 Task: Create a due date automation trigger when advanced on, on the tuesday of the week a card is due add fields without custom field "Resume" set to a date less than 1 working days from now at 11:00 AM.
Action: Mouse moved to (1029, 81)
Screenshot: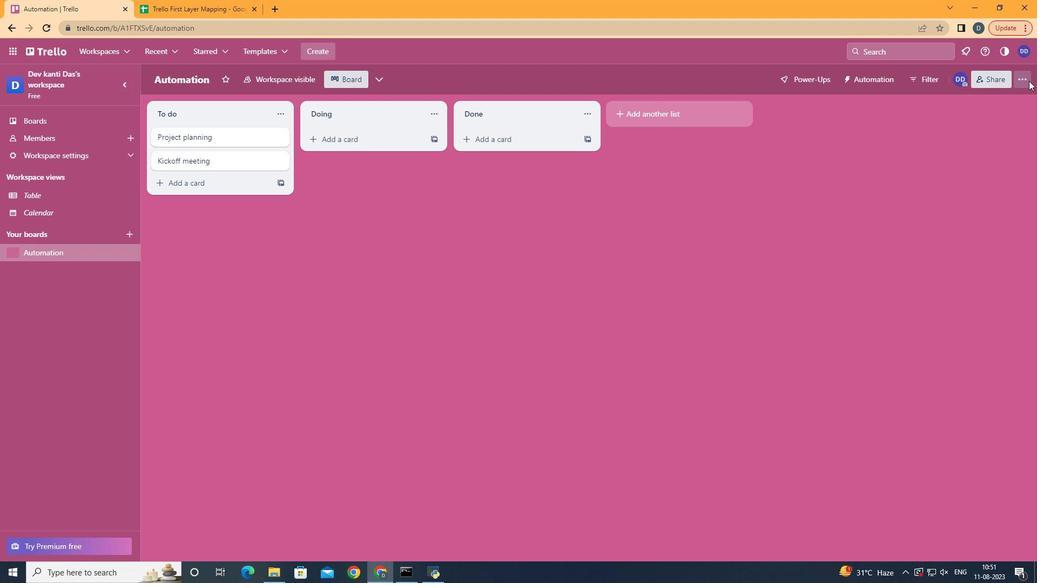 
Action: Mouse pressed left at (1029, 81)
Screenshot: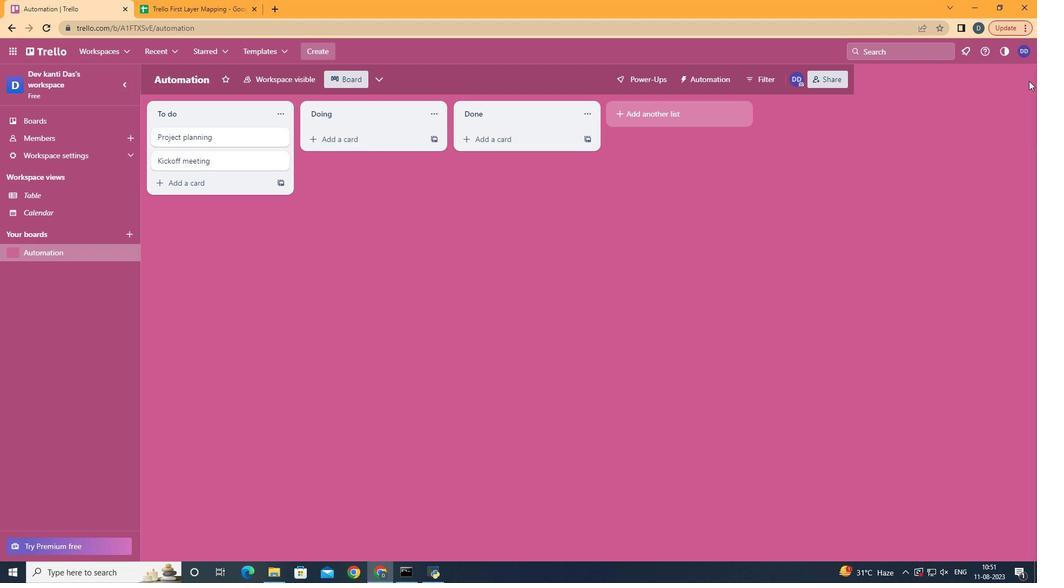 
Action: Mouse moved to (944, 222)
Screenshot: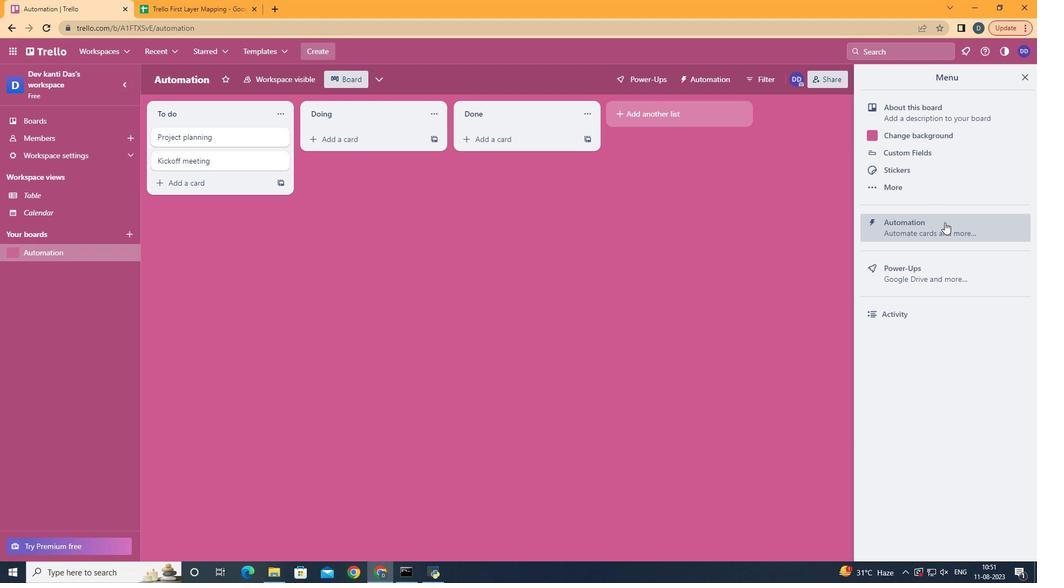 
Action: Mouse pressed left at (944, 222)
Screenshot: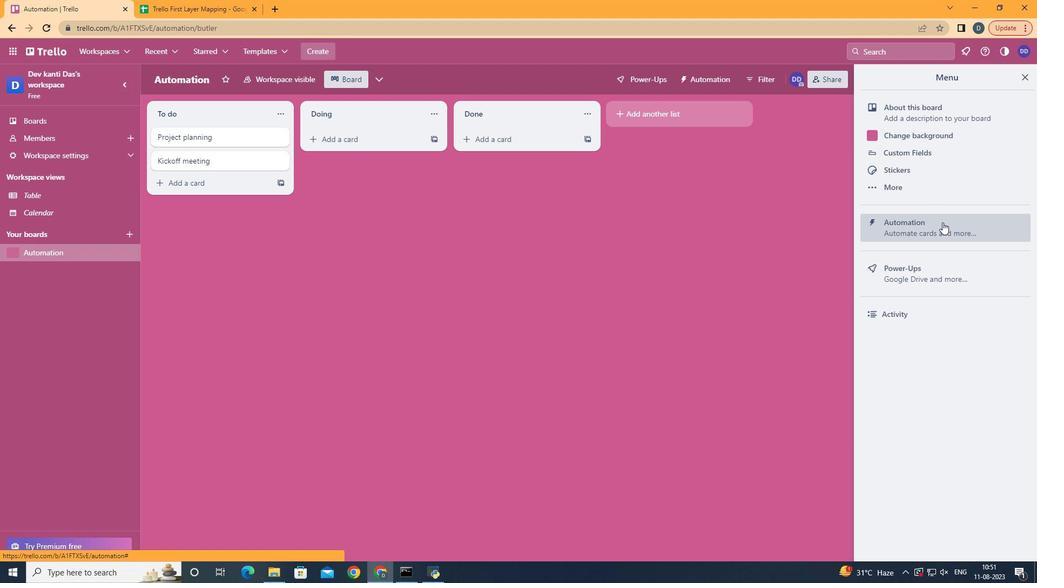 
Action: Mouse moved to (195, 214)
Screenshot: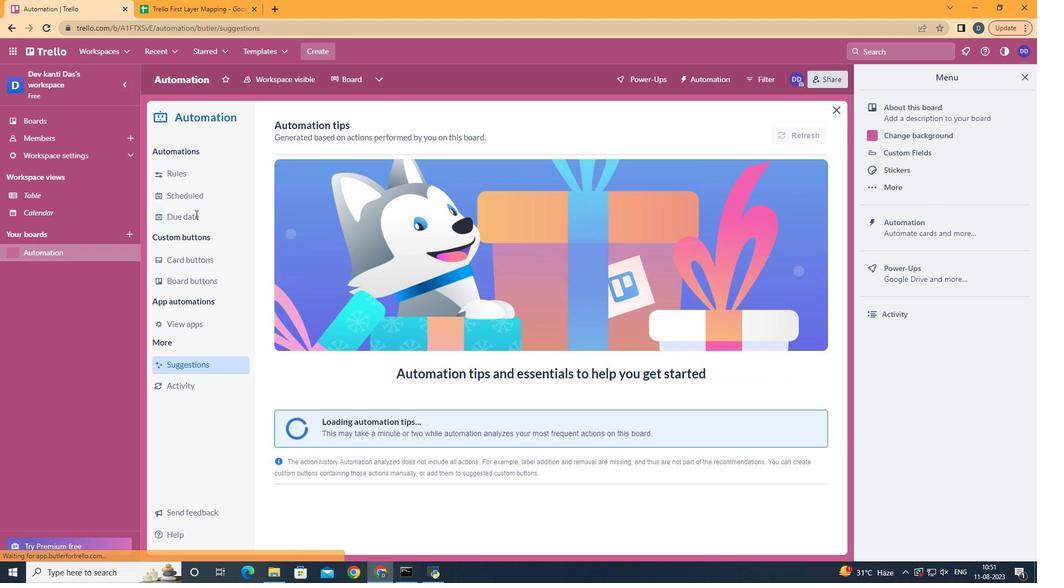 
Action: Mouse pressed left at (195, 214)
Screenshot: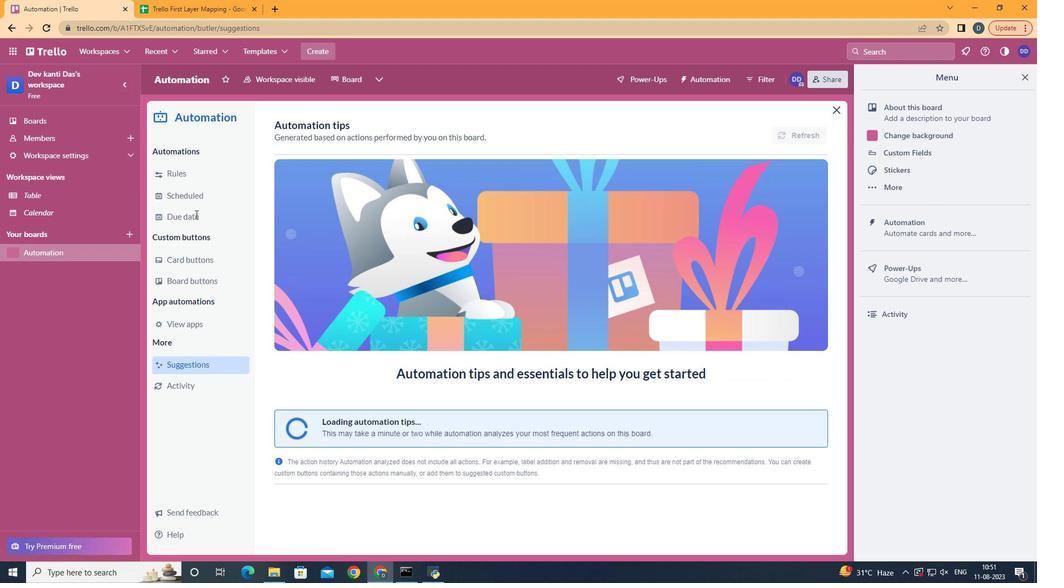 
Action: Mouse moved to (772, 124)
Screenshot: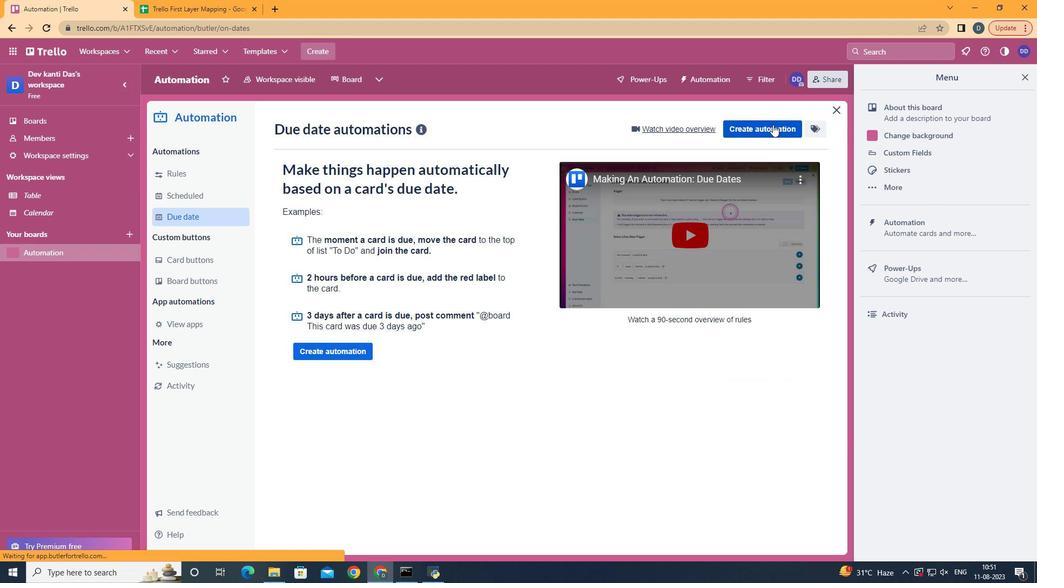 
Action: Mouse pressed left at (772, 124)
Screenshot: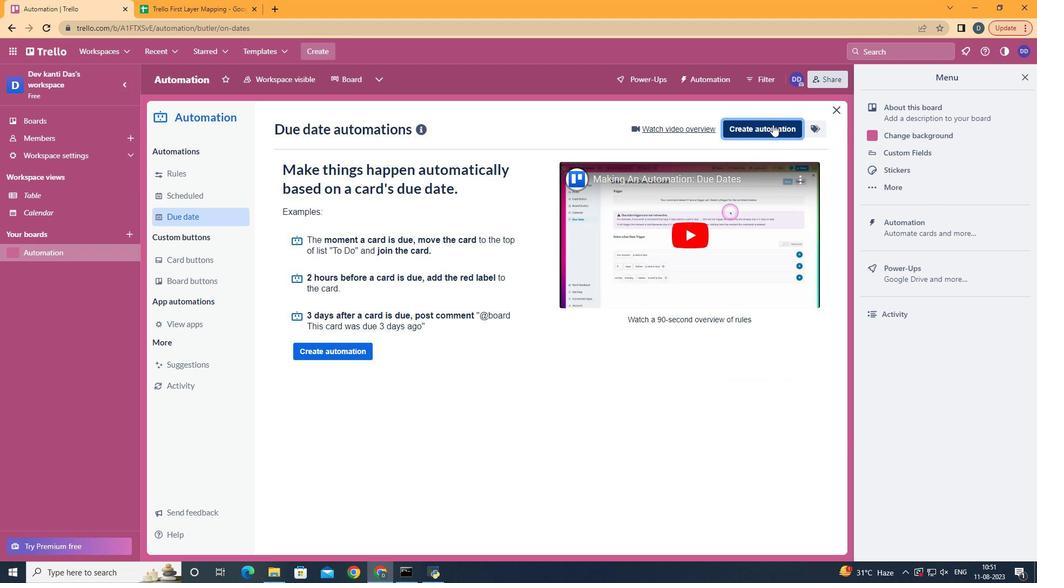 
Action: Mouse moved to (607, 231)
Screenshot: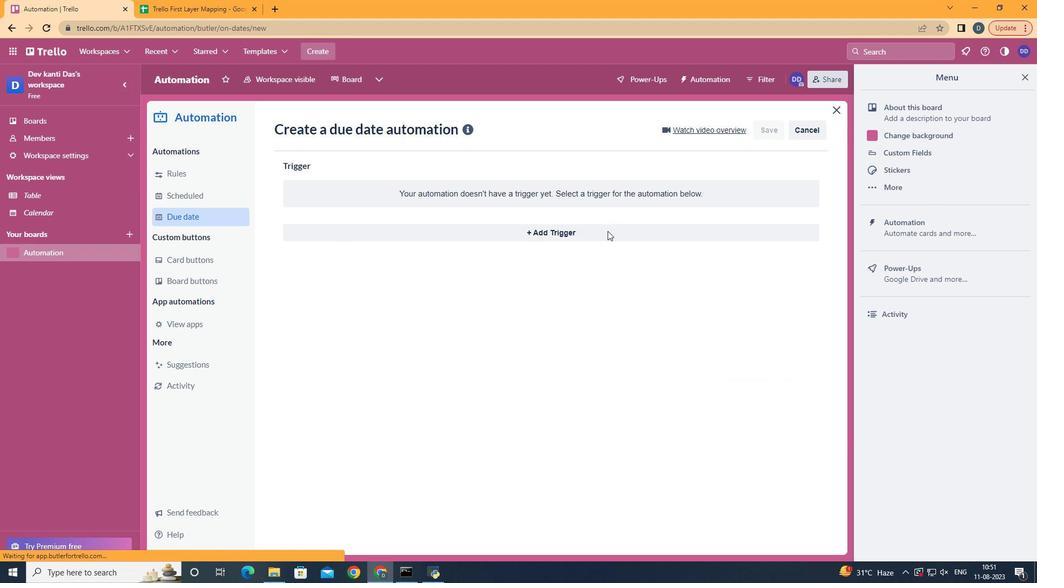 
Action: Mouse pressed left at (607, 231)
Screenshot: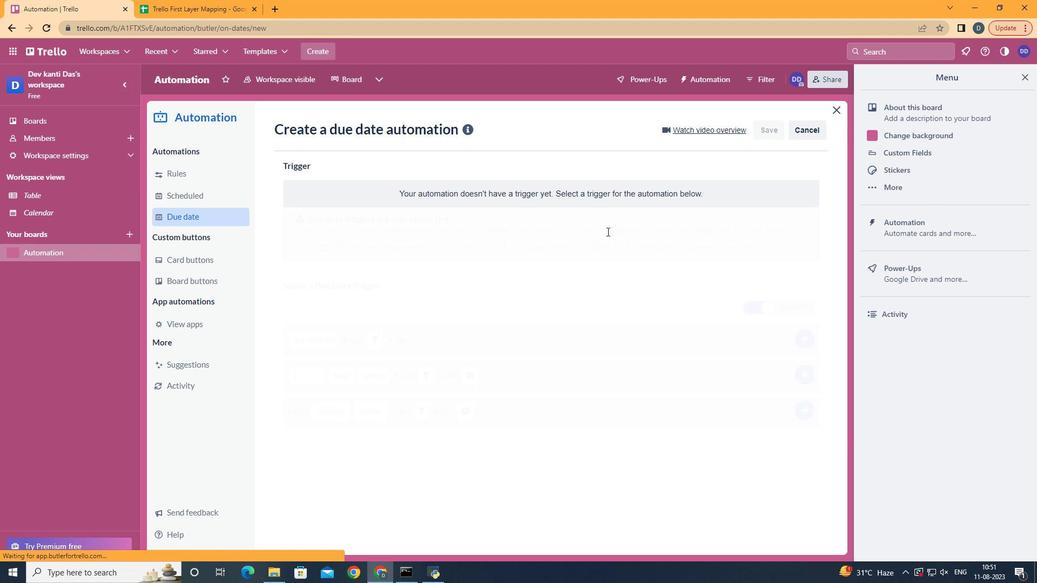 
Action: Mouse moved to (352, 306)
Screenshot: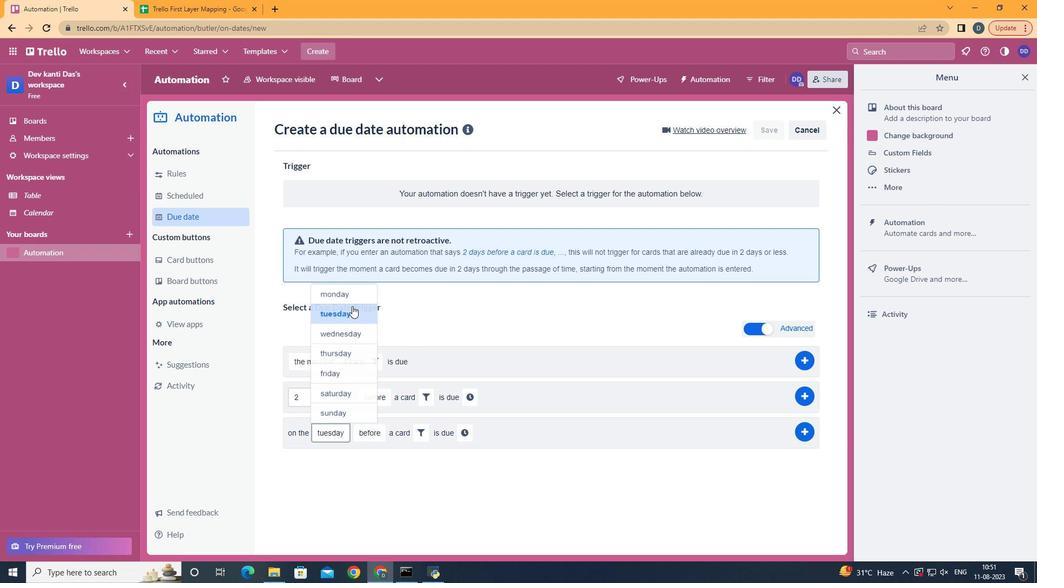 
Action: Mouse pressed left at (352, 306)
Screenshot: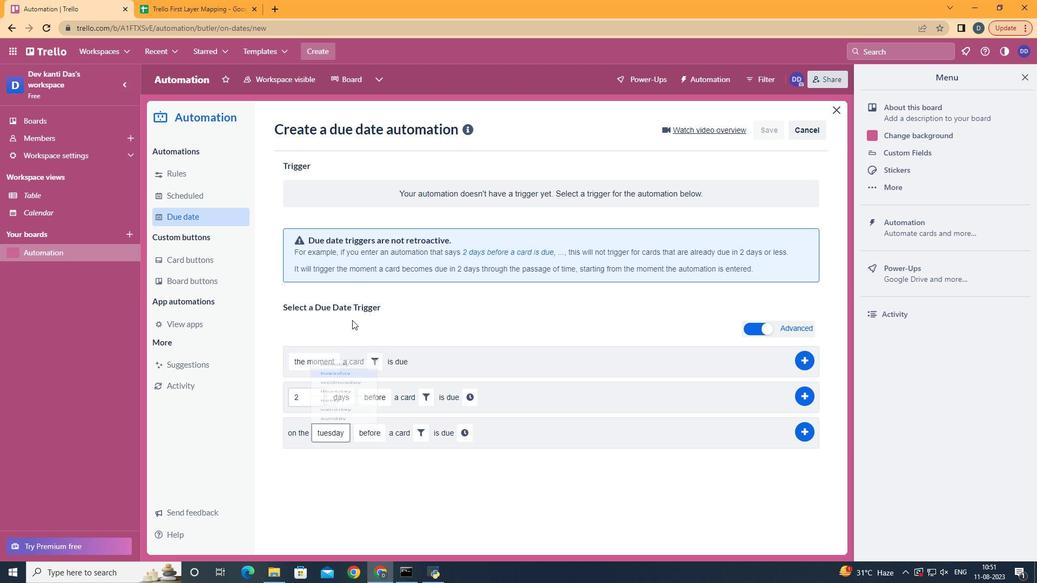
Action: Mouse moved to (384, 491)
Screenshot: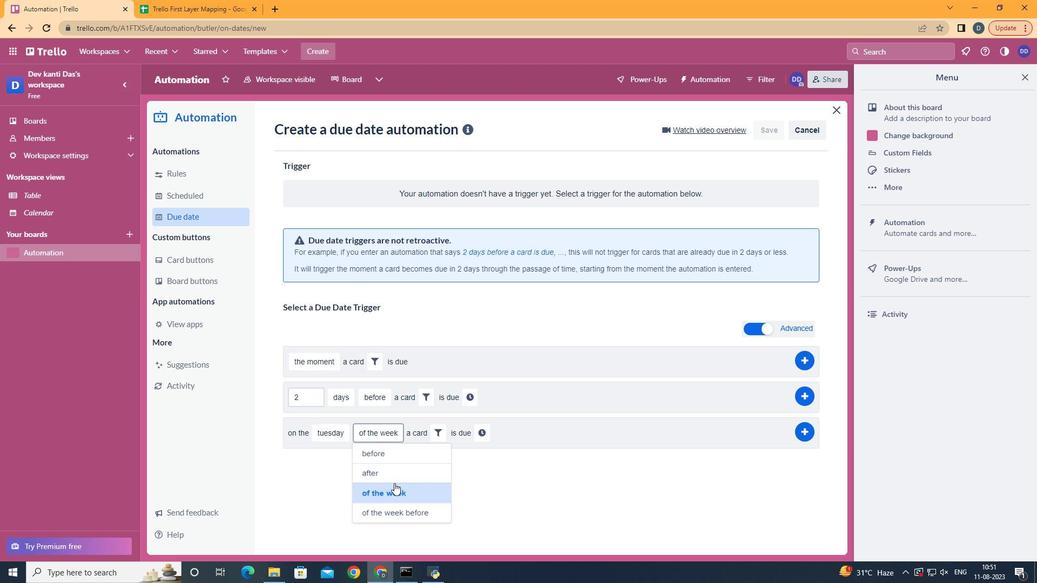 
Action: Mouse pressed left at (384, 491)
Screenshot: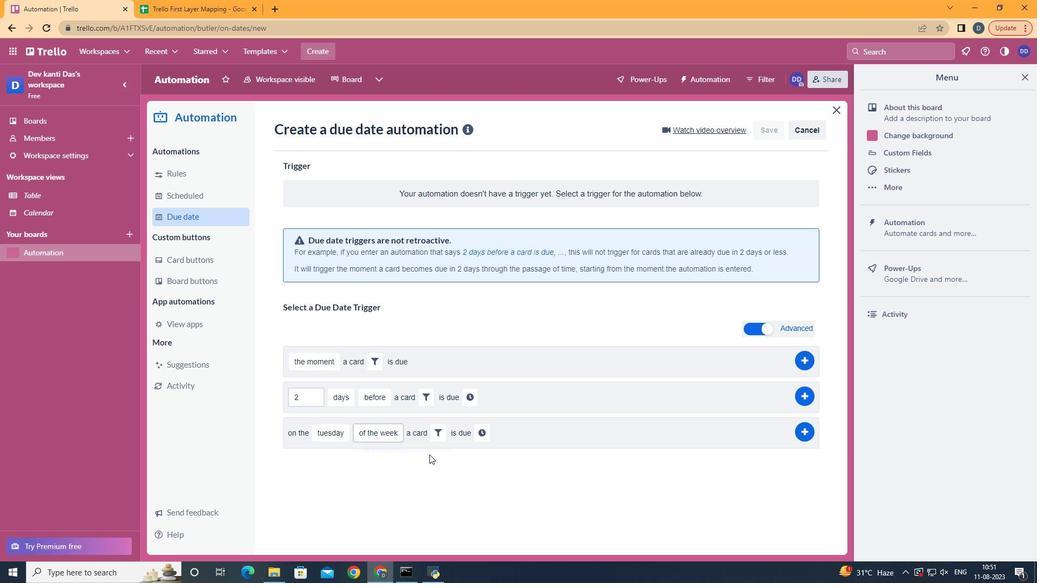 
Action: Mouse moved to (441, 439)
Screenshot: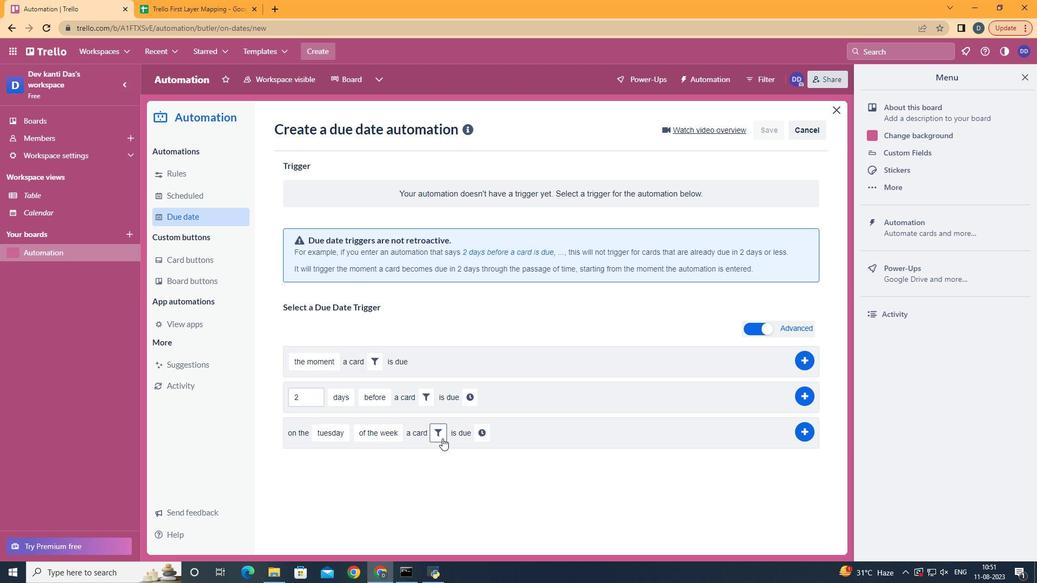 
Action: Mouse pressed left at (441, 439)
Screenshot: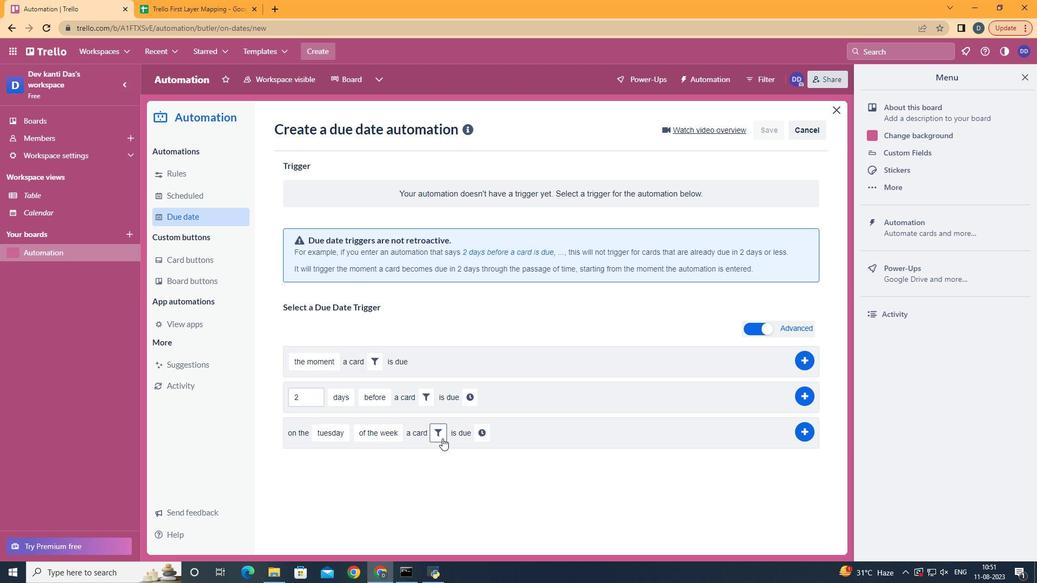 
Action: Mouse moved to (619, 471)
Screenshot: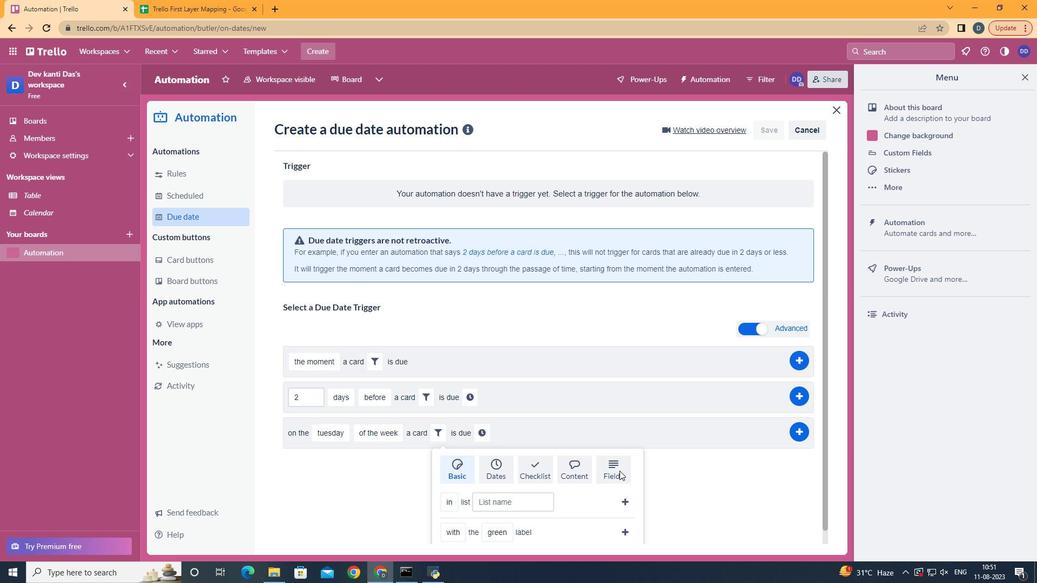 
Action: Mouse pressed left at (619, 471)
Screenshot: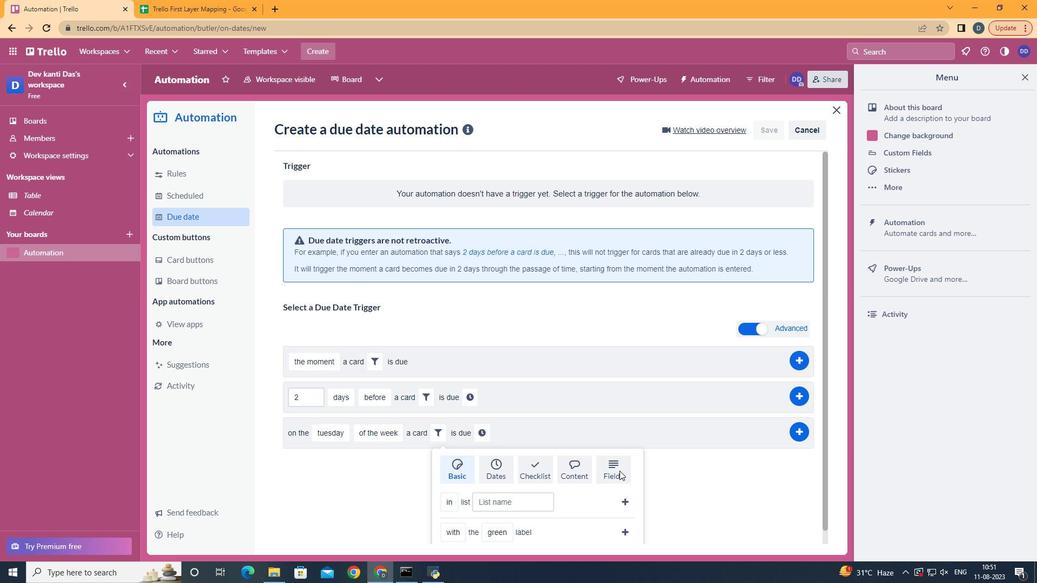 
Action: Mouse scrolled (619, 470) with delta (0, 0)
Screenshot: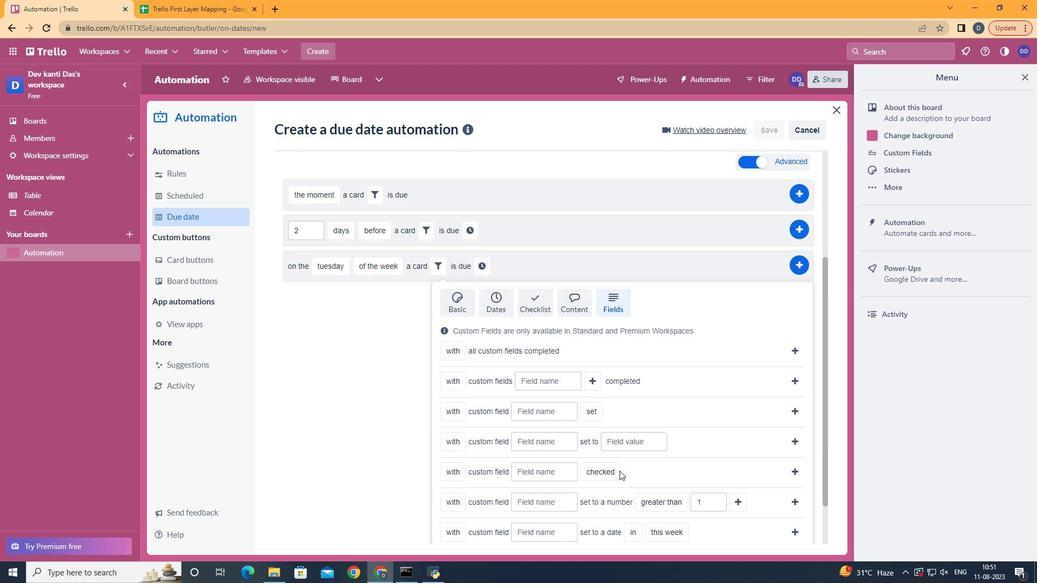 
Action: Mouse scrolled (619, 470) with delta (0, 0)
Screenshot: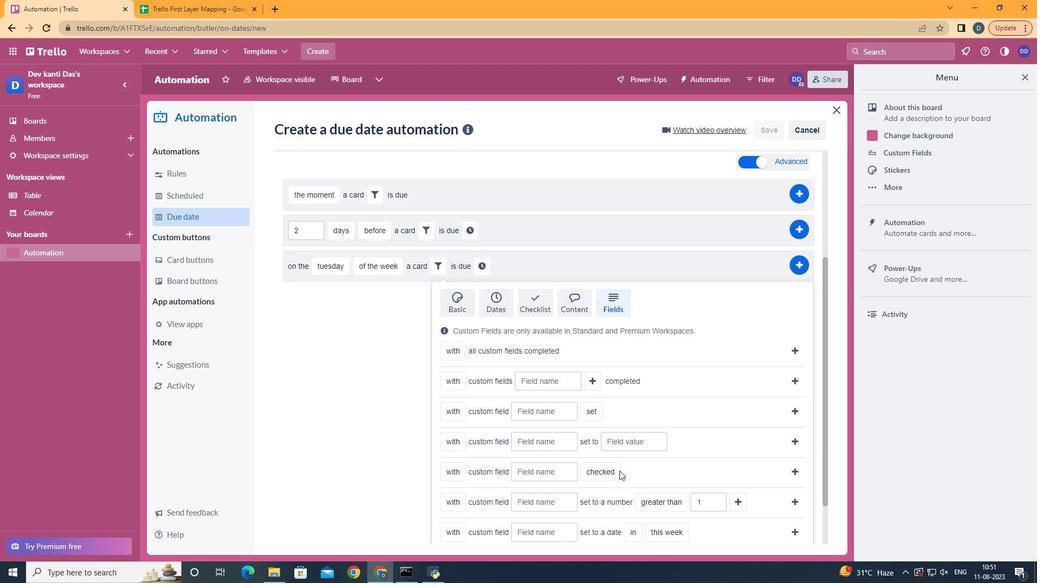 
Action: Mouse scrolled (619, 470) with delta (0, 0)
Screenshot: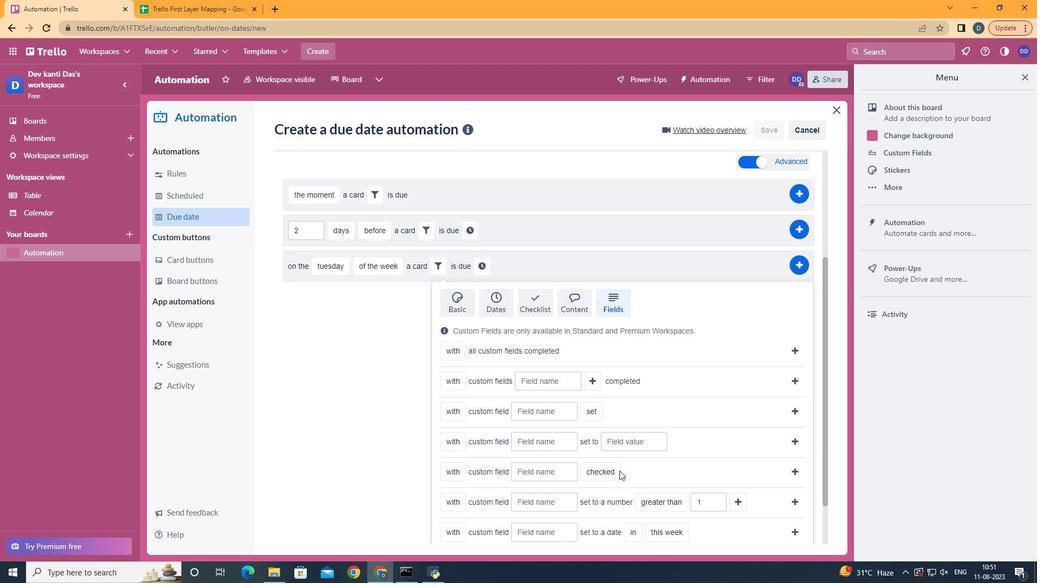 
Action: Mouse scrolled (619, 470) with delta (0, 0)
Screenshot: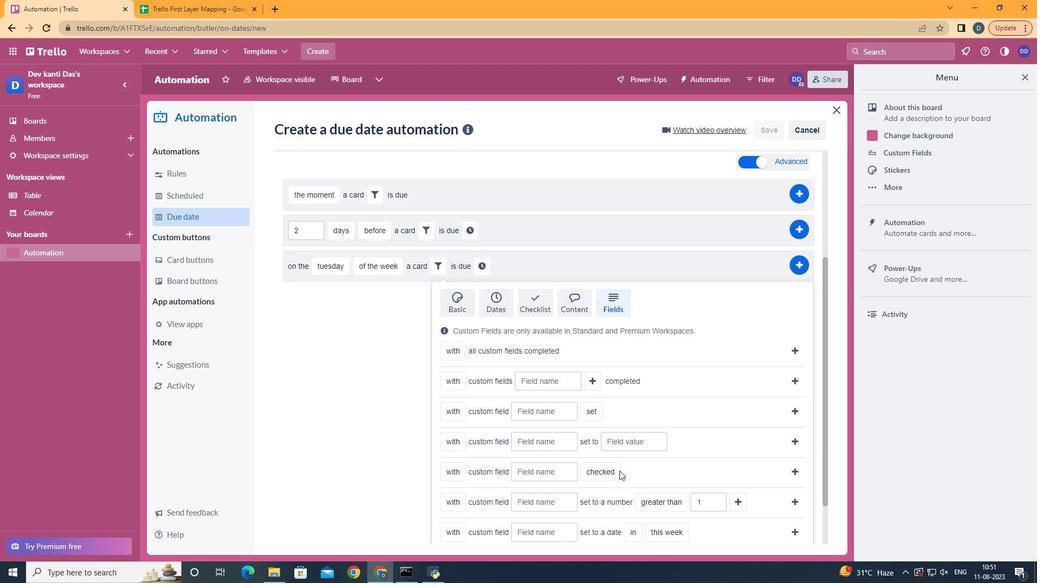 
Action: Mouse scrolled (619, 470) with delta (0, 0)
Screenshot: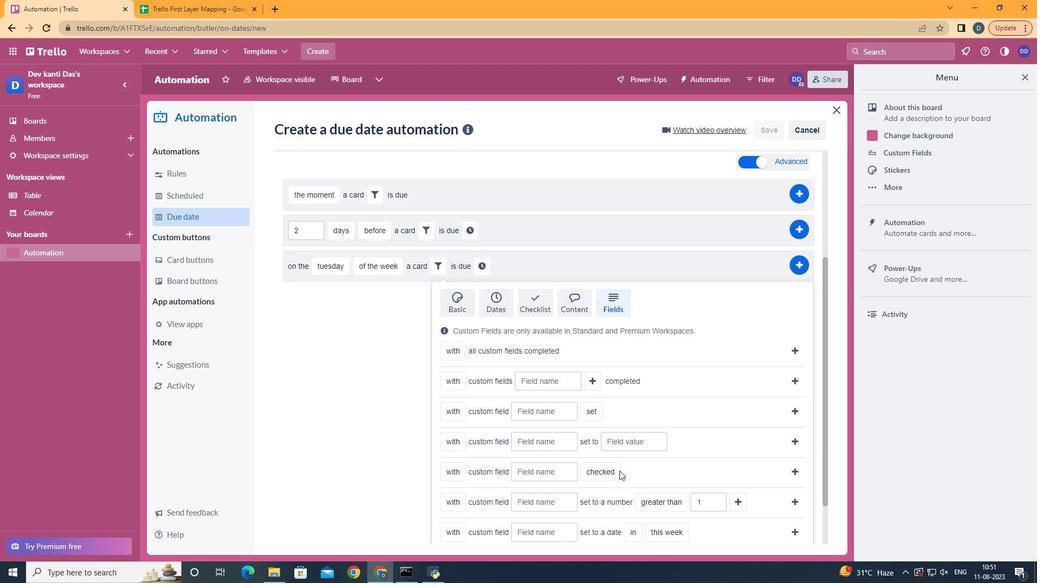 
Action: Mouse scrolled (619, 470) with delta (0, 0)
Screenshot: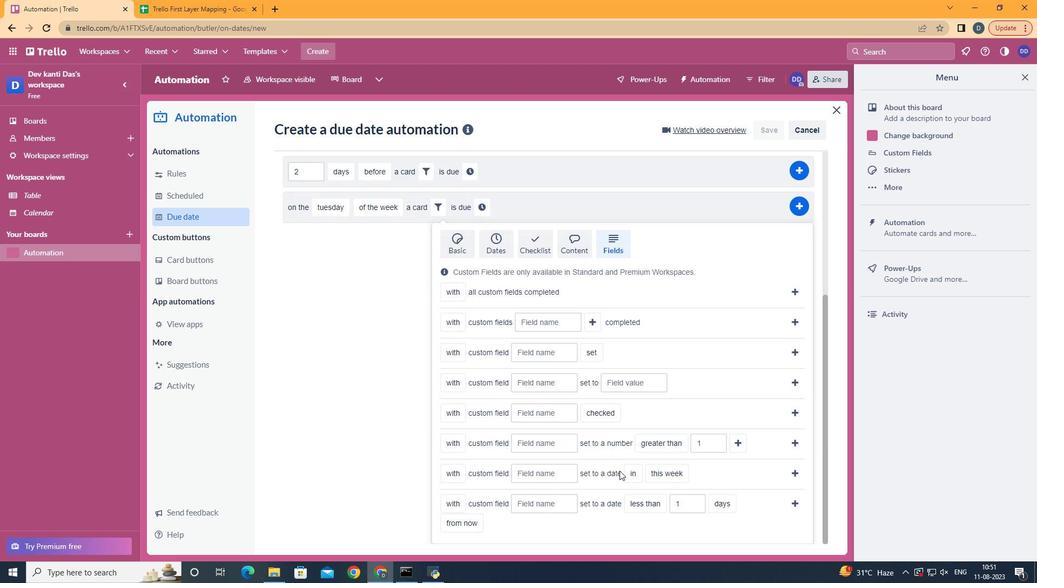 
Action: Mouse moved to (465, 476)
Screenshot: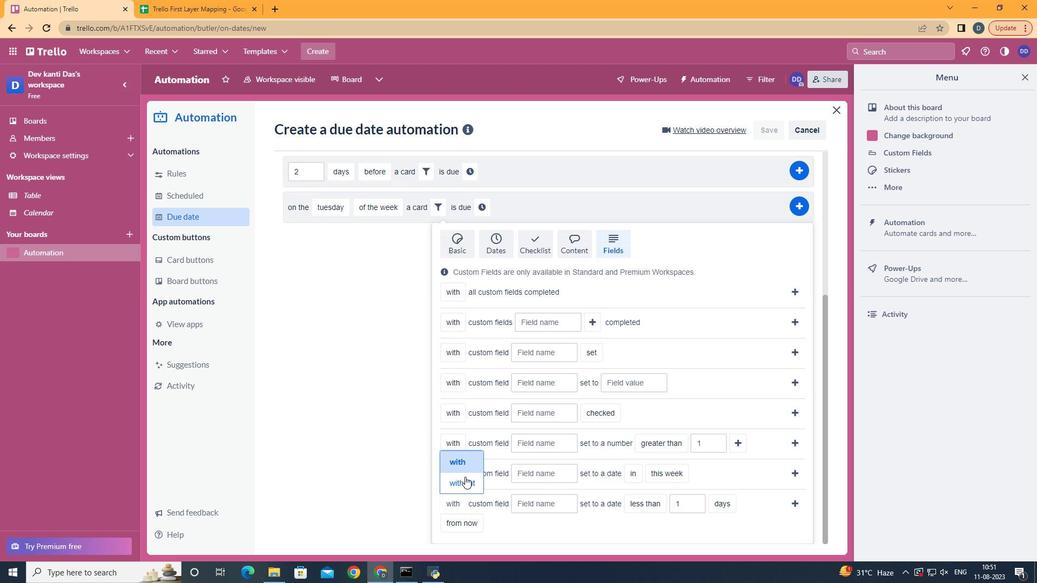 
Action: Mouse pressed left at (465, 476)
Screenshot: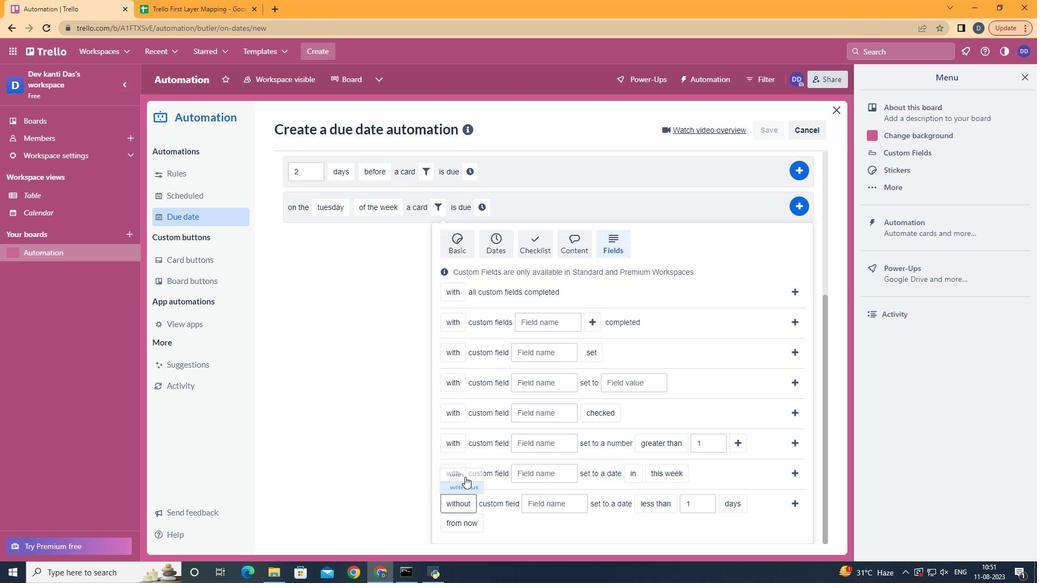 
Action: Mouse moved to (536, 503)
Screenshot: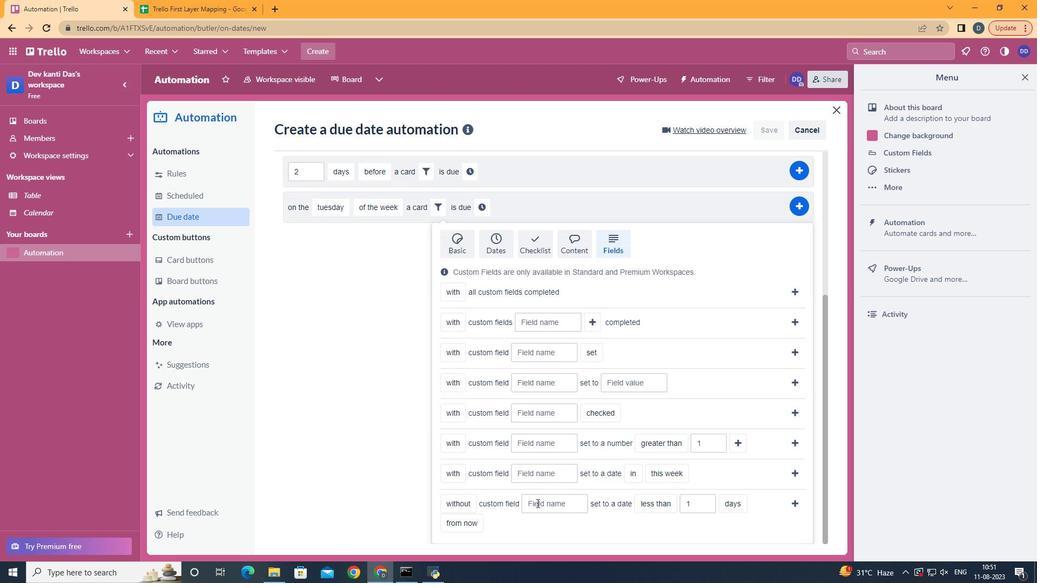 
Action: Mouse pressed left at (536, 503)
Screenshot: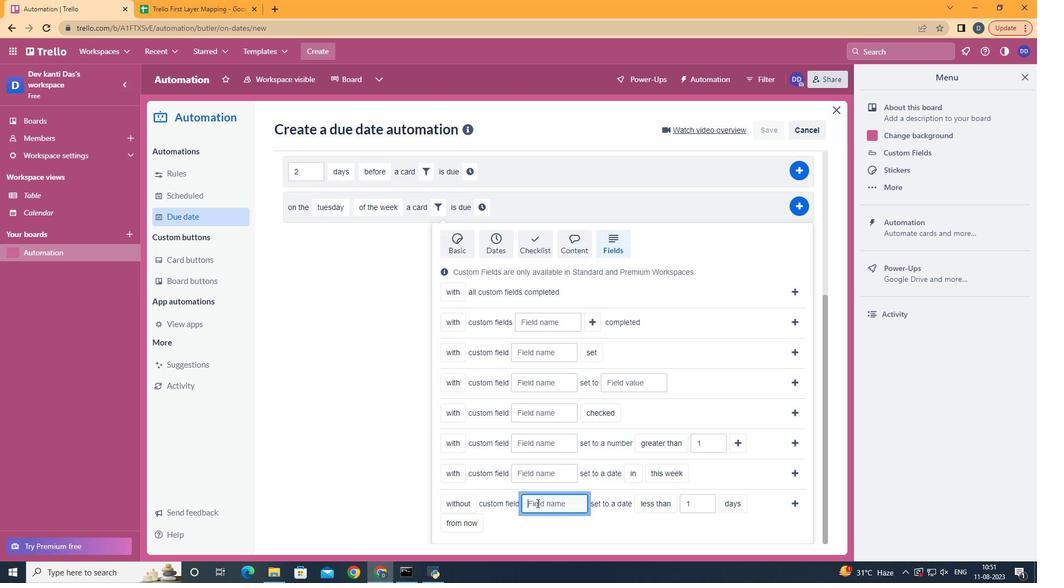 
Action: Key pressed <Key.shift>Resume
Screenshot: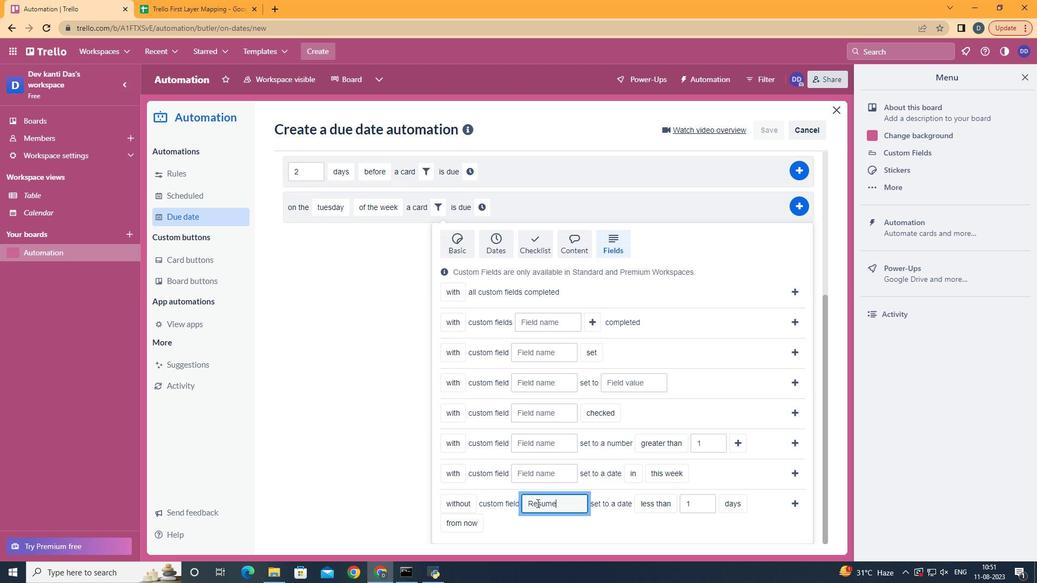 
Action: Mouse moved to (744, 478)
Screenshot: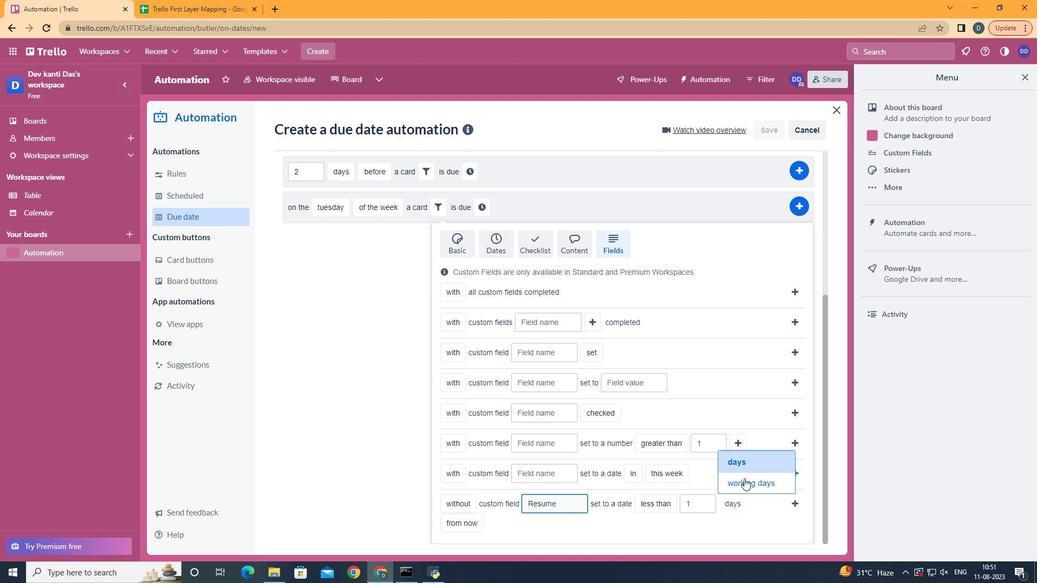 
Action: Mouse pressed left at (744, 478)
Screenshot: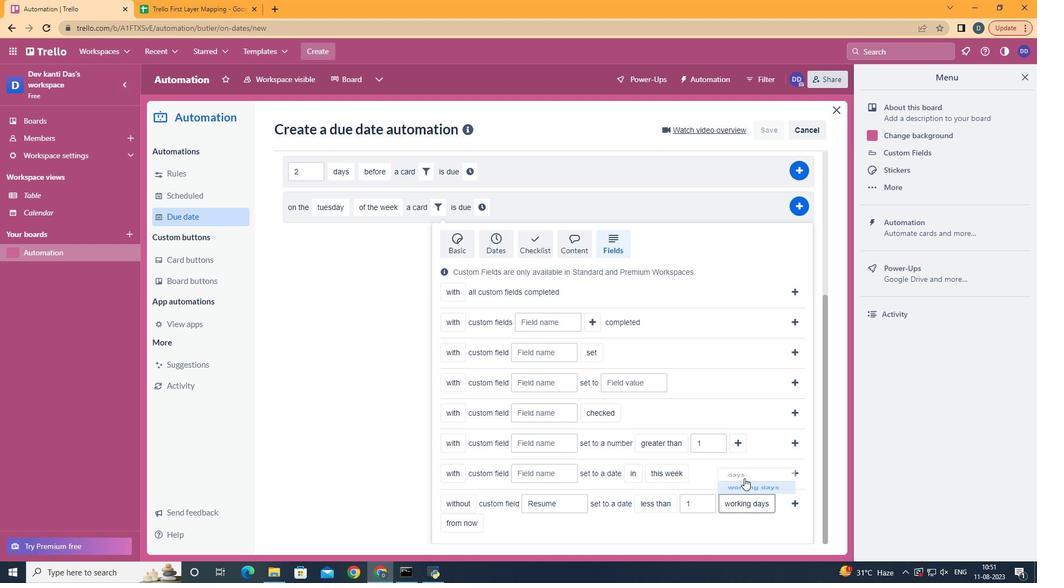 
Action: Mouse moved to (804, 508)
Screenshot: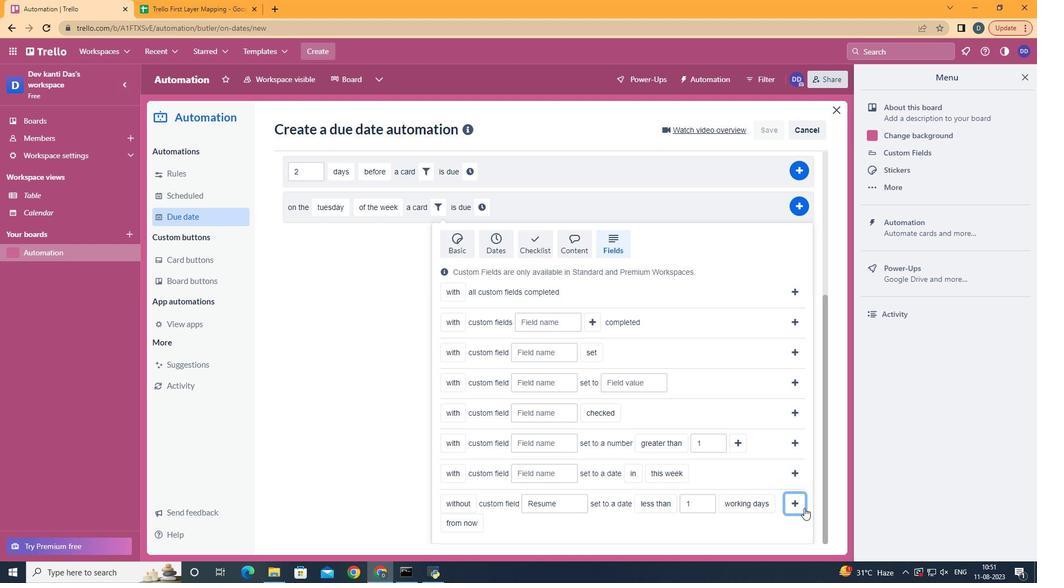 
Action: Mouse pressed left at (804, 508)
Screenshot: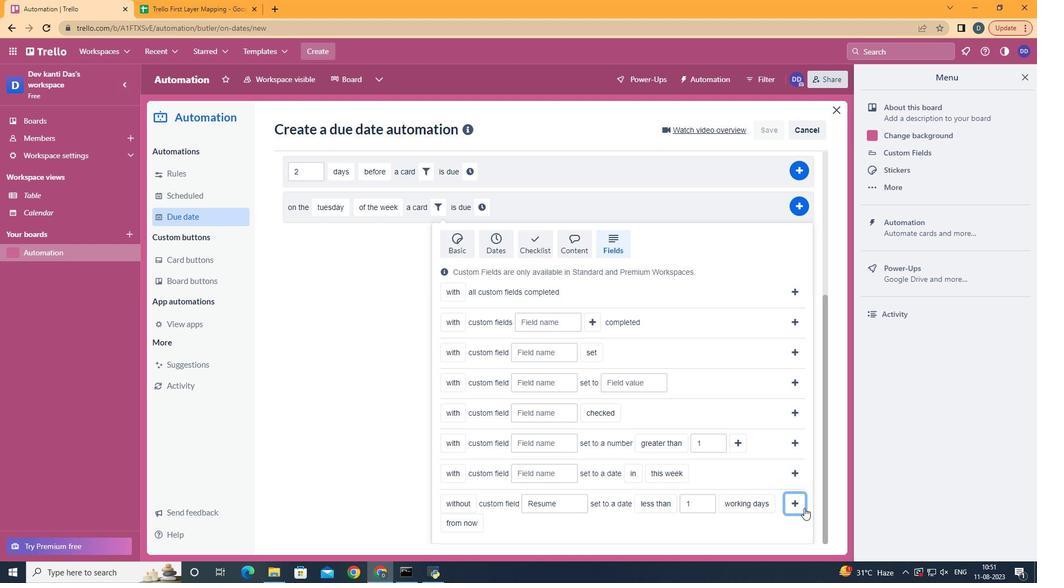 
Action: Mouse moved to (772, 436)
Screenshot: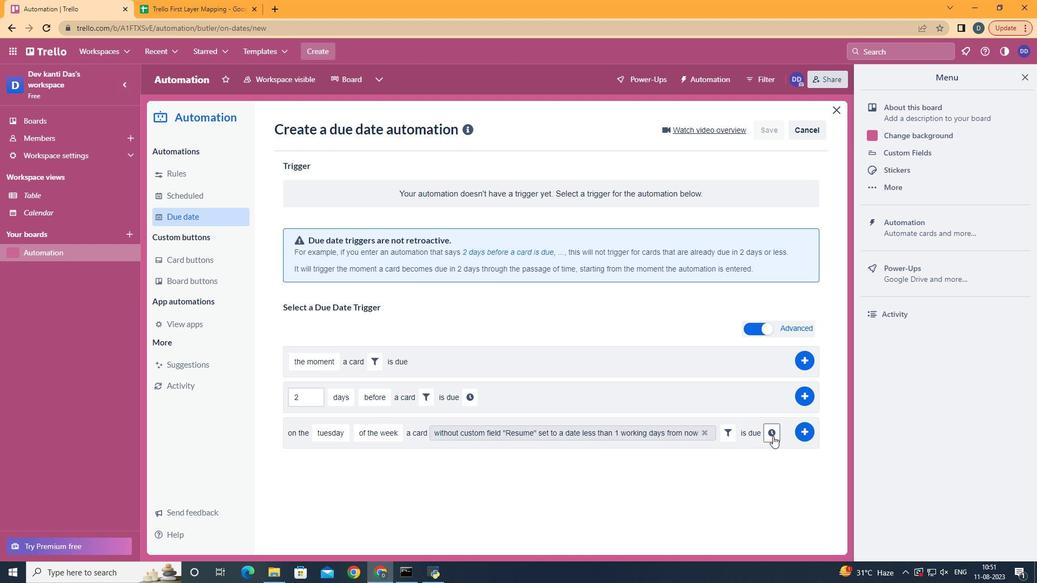 
Action: Mouse pressed left at (772, 436)
Screenshot: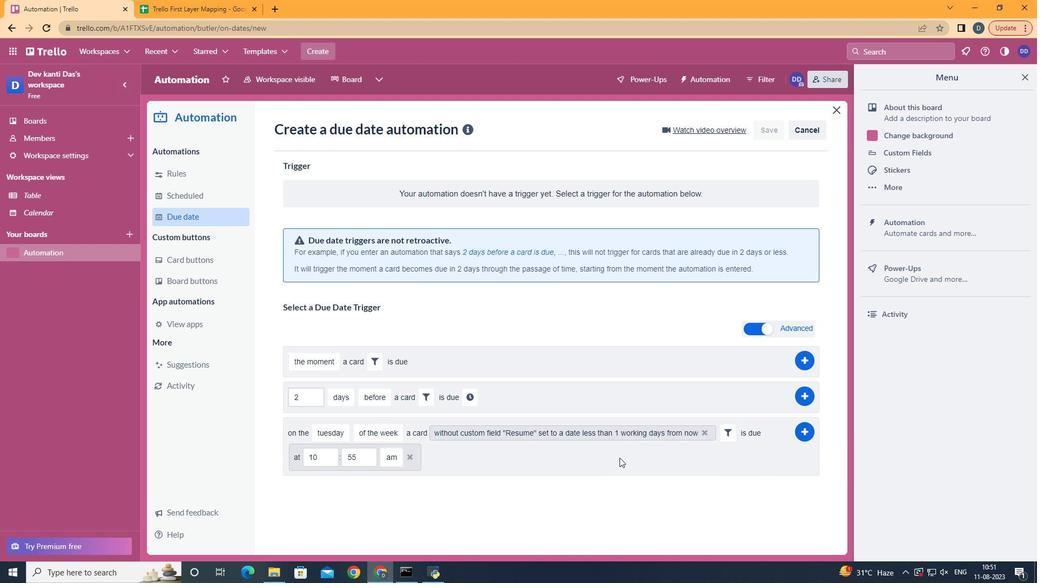 
Action: Mouse moved to (329, 455)
Screenshot: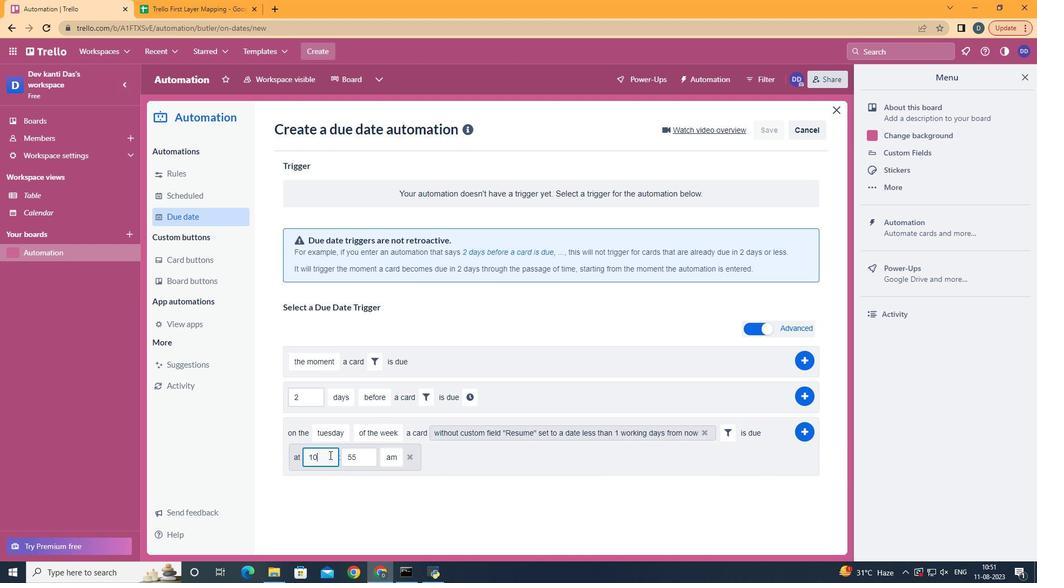 
Action: Mouse pressed left at (329, 455)
Screenshot: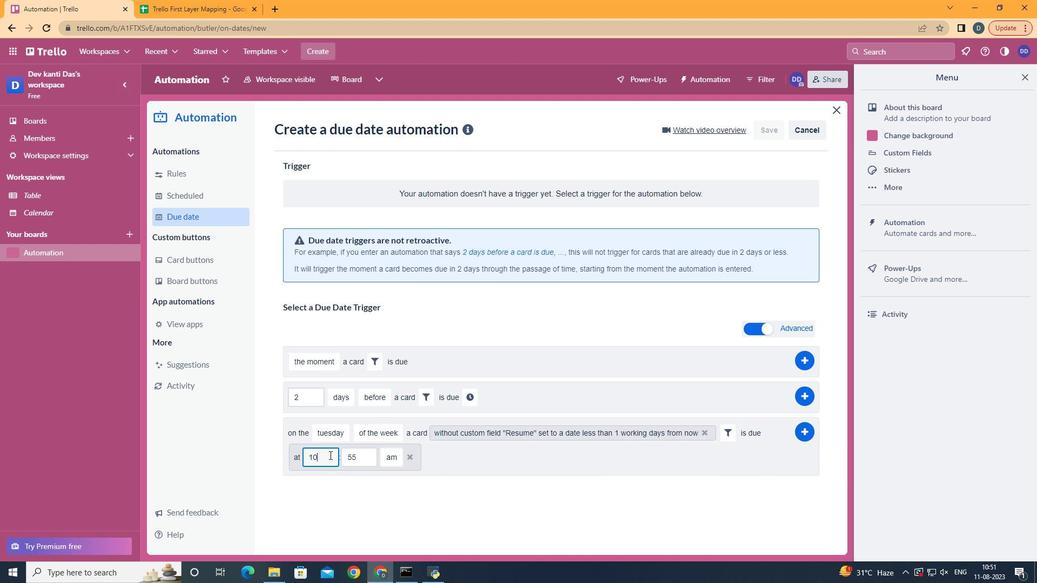 
Action: Key pressed <Key.backspace>1
Screenshot: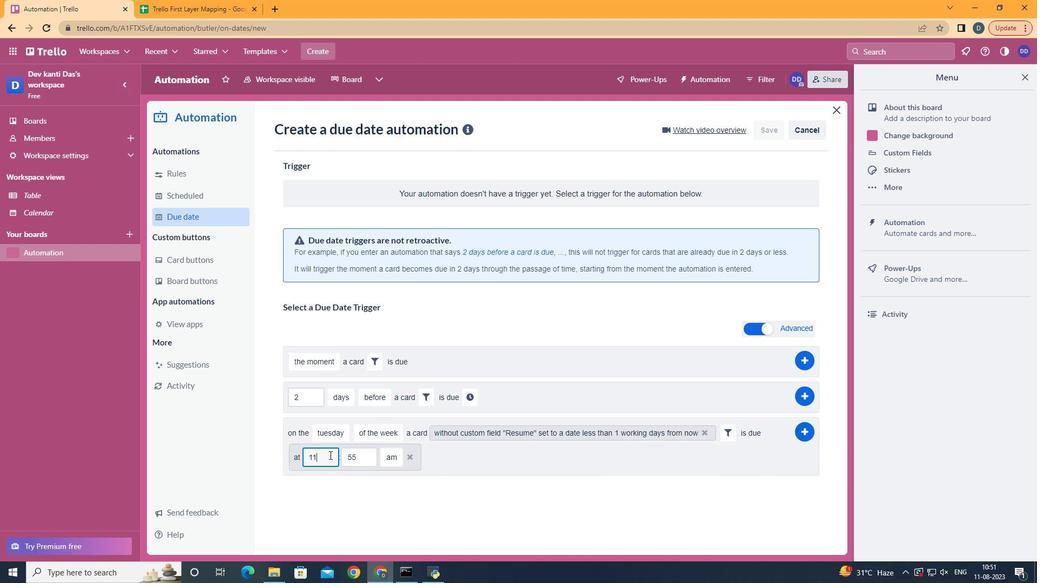 
Action: Mouse moved to (363, 458)
Screenshot: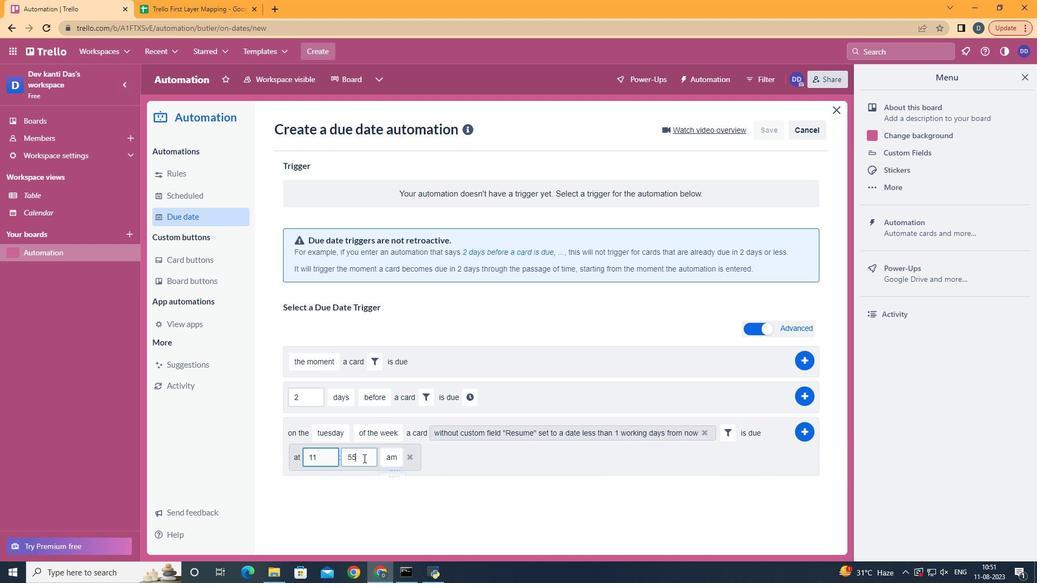 
Action: Mouse pressed left at (363, 458)
Screenshot: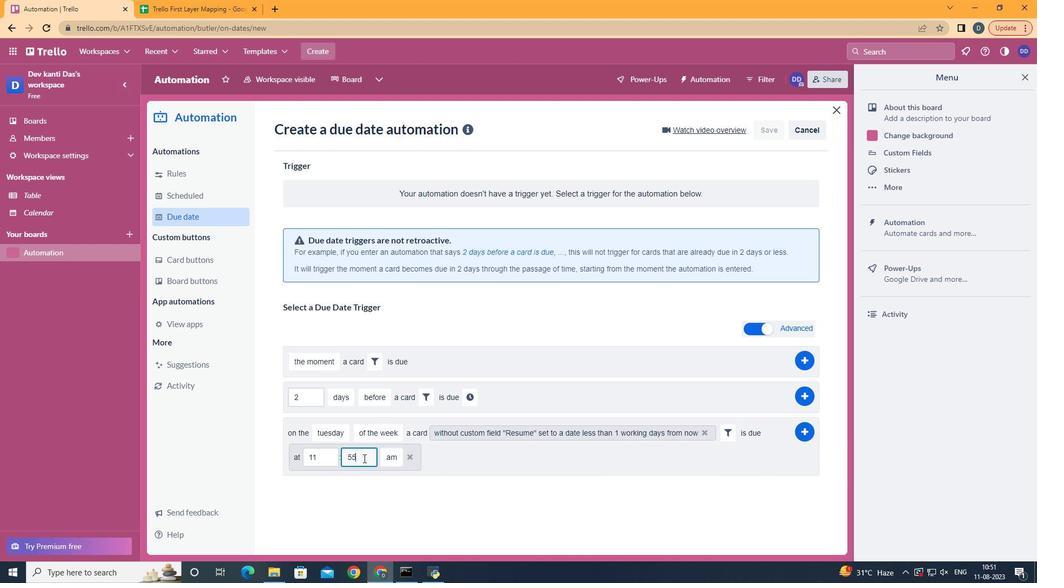 
Action: Key pressed <Key.backspace><Key.backspace>00
Screenshot: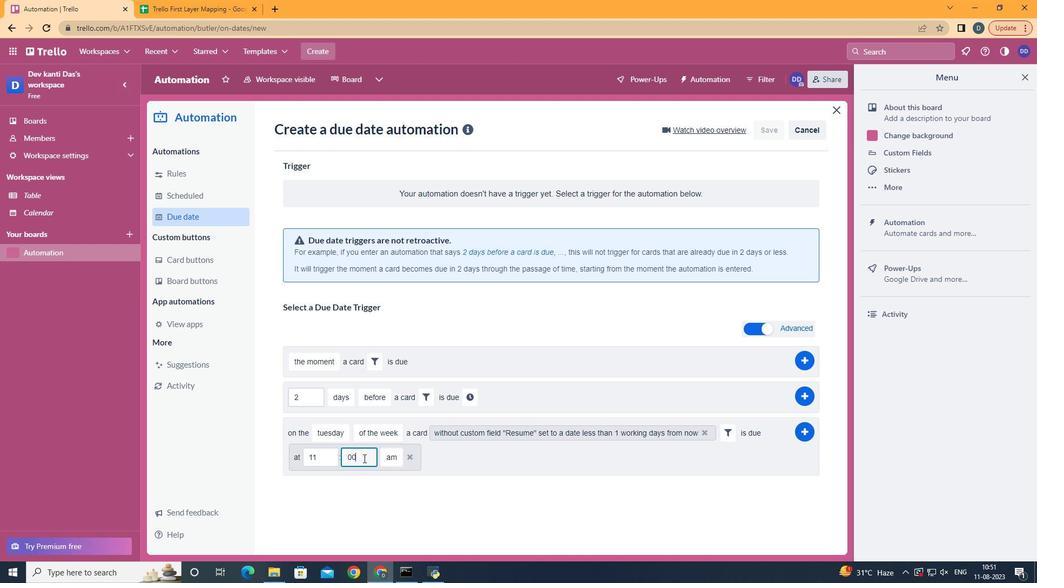 
Action: Mouse moved to (810, 433)
Screenshot: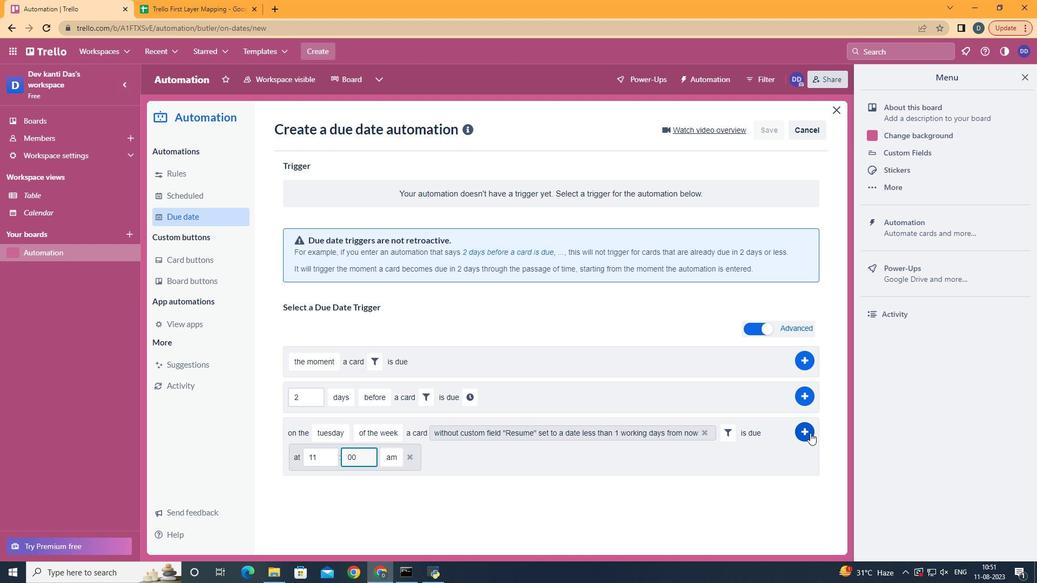 
Action: Mouse pressed left at (810, 433)
Screenshot: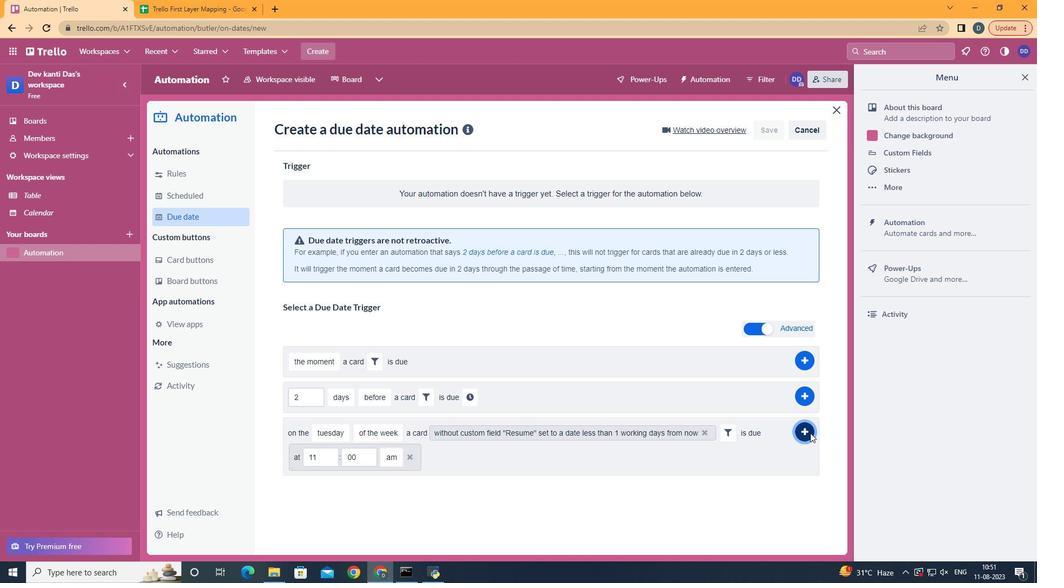 
